 Task: Add an action where "Type is Question" in Customer not responding.
Action: Mouse moved to (15, 260)
Screenshot: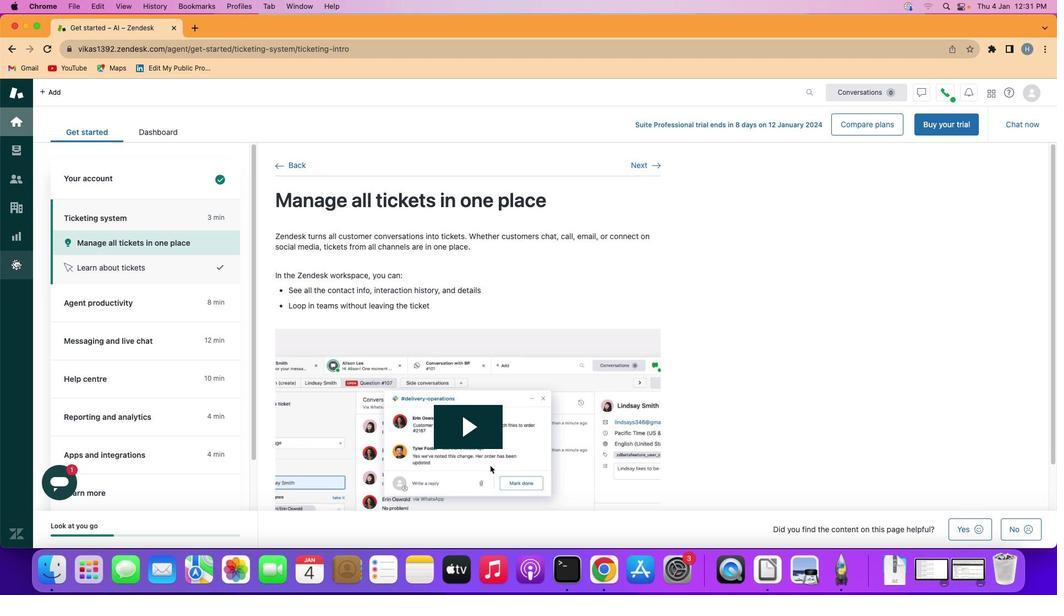 
Action: Mouse pressed left at (15, 260)
Screenshot: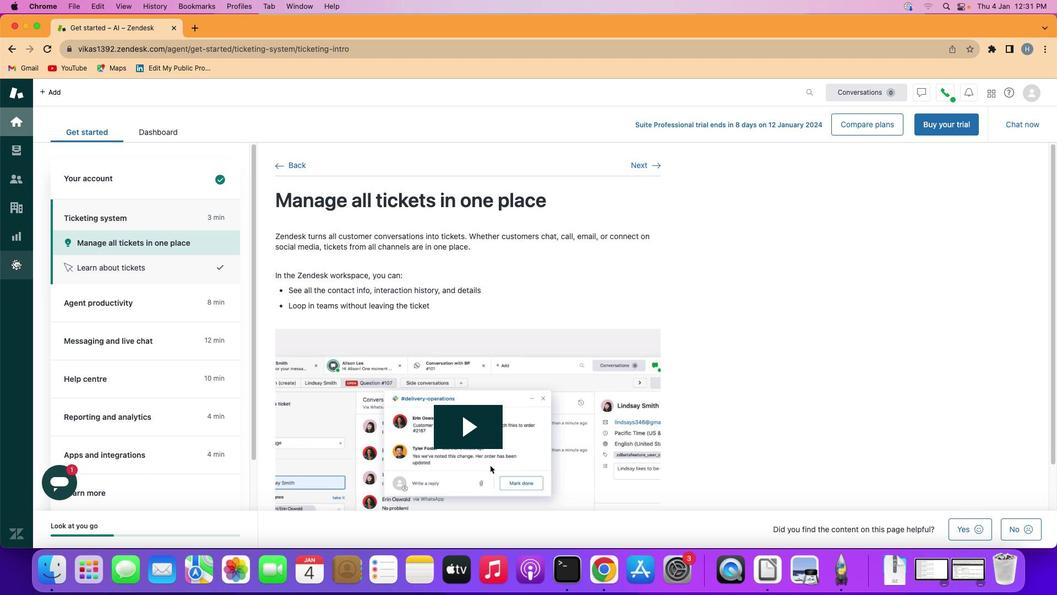 
Action: Mouse moved to (214, 450)
Screenshot: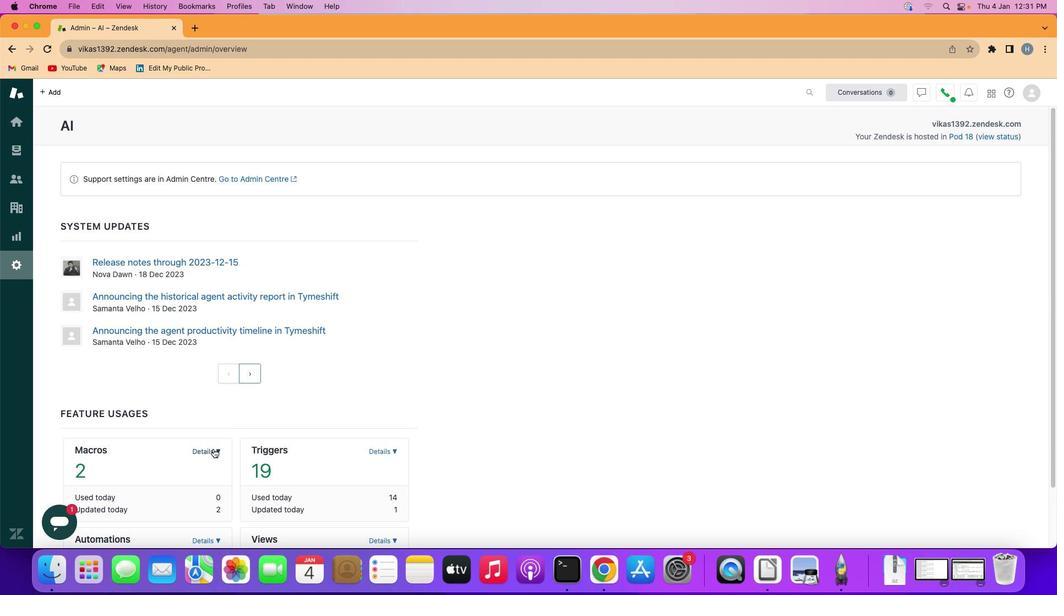 
Action: Mouse pressed left at (214, 450)
Screenshot: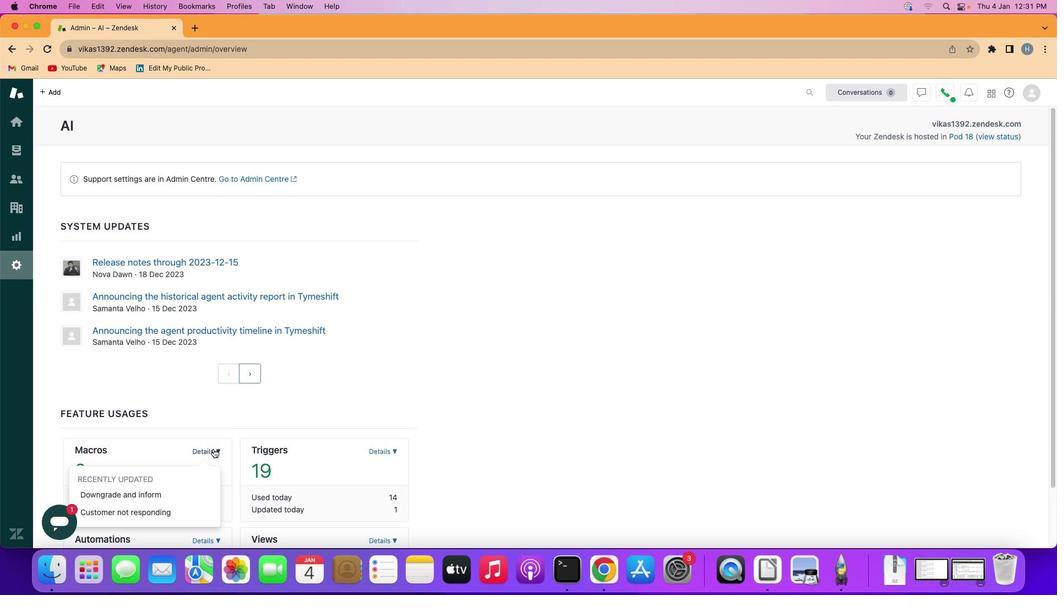 
Action: Mouse moved to (161, 511)
Screenshot: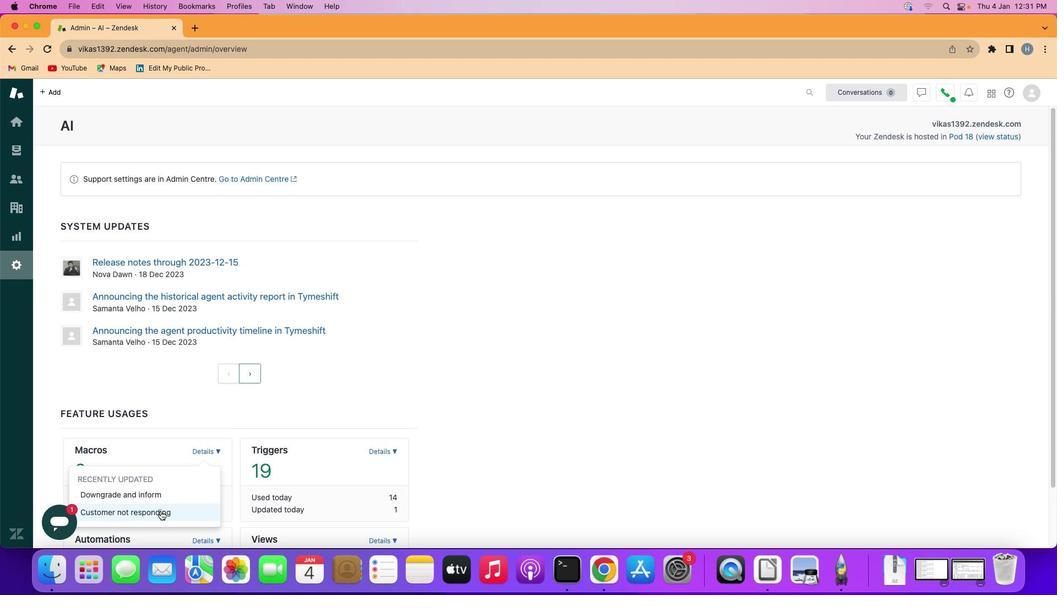 
Action: Mouse pressed left at (161, 511)
Screenshot: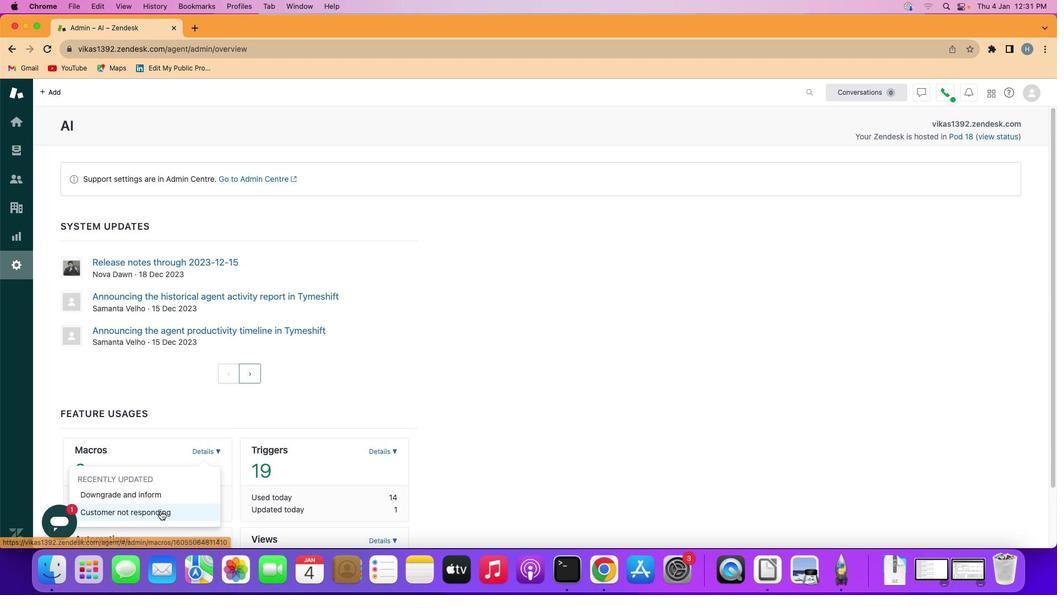 
Action: Mouse moved to (167, 400)
Screenshot: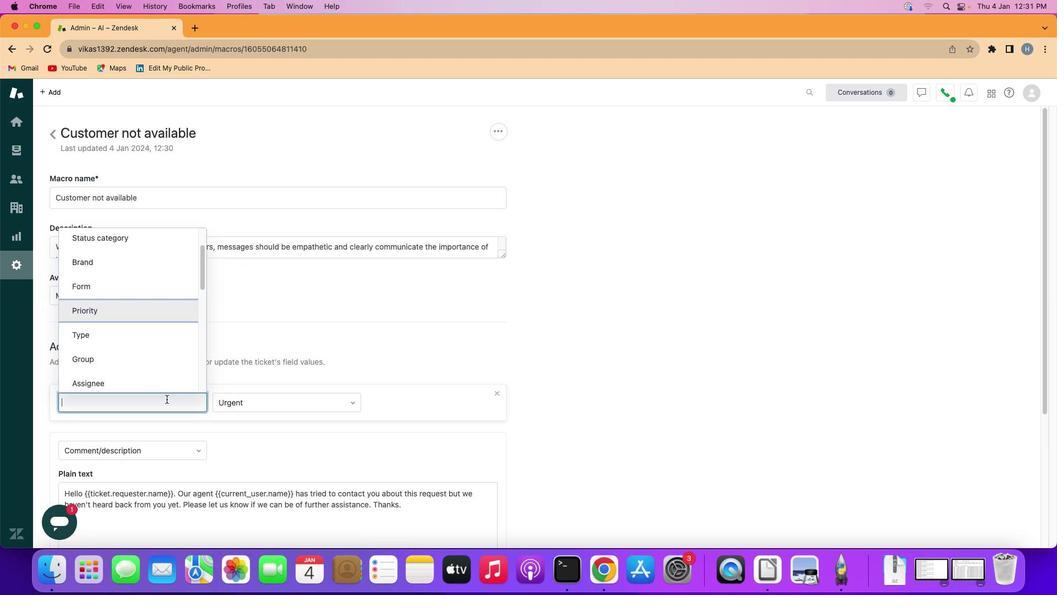 
Action: Mouse pressed left at (167, 400)
Screenshot: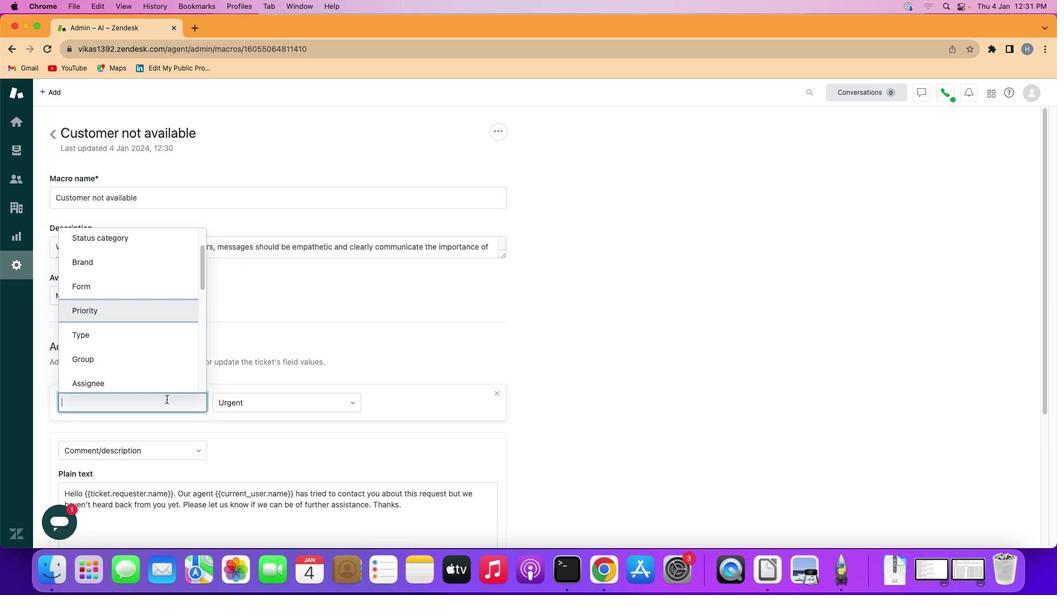 
Action: Mouse moved to (152, 337)
Screenshot: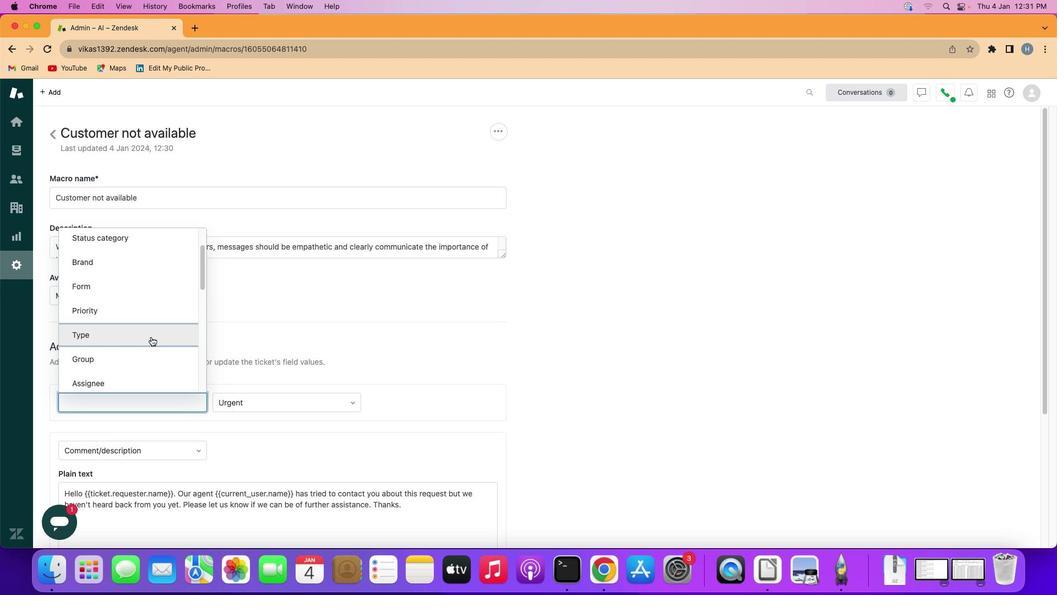 
Action: Mouse pressed left at (152, 337)
Screenshot: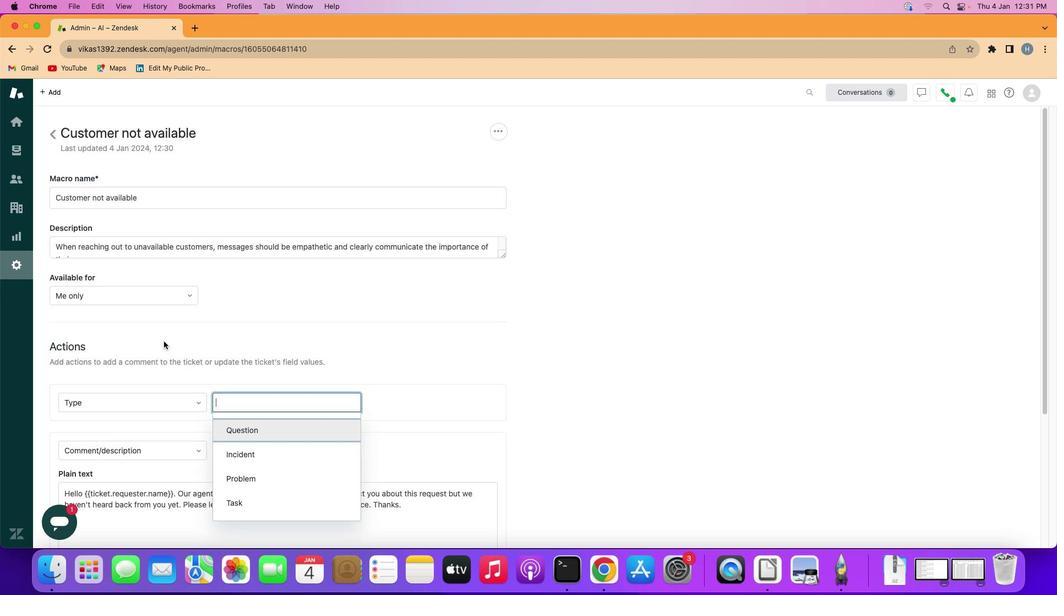 
Action: Mouse moved to (287, 433)
Screenshot: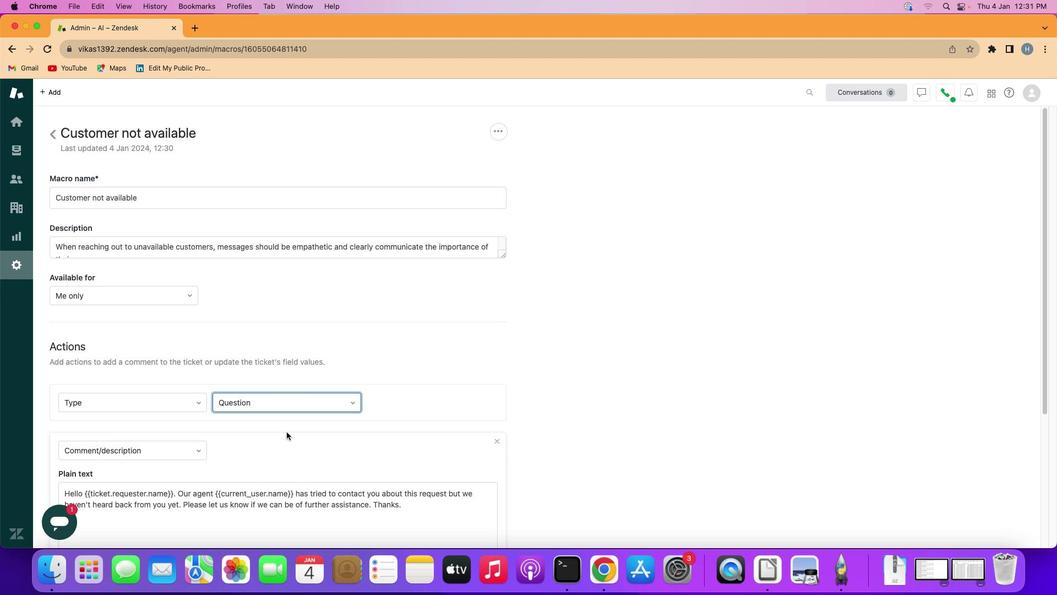 
Action: Mouse pressed left at (287, 433)
Screenshot: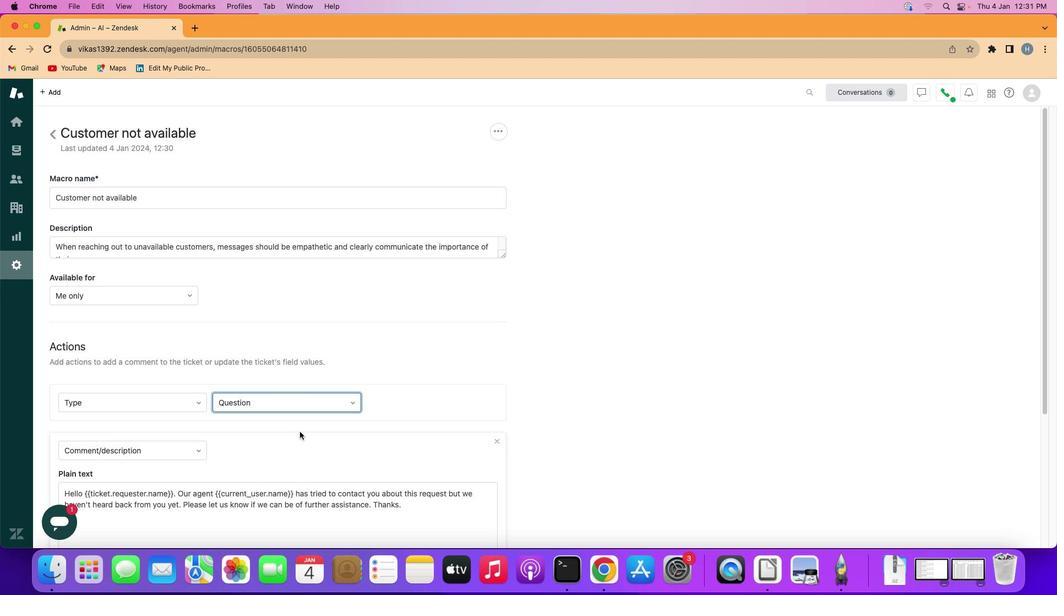 
Action: Mouse moved to (399, 465)
Screenshot: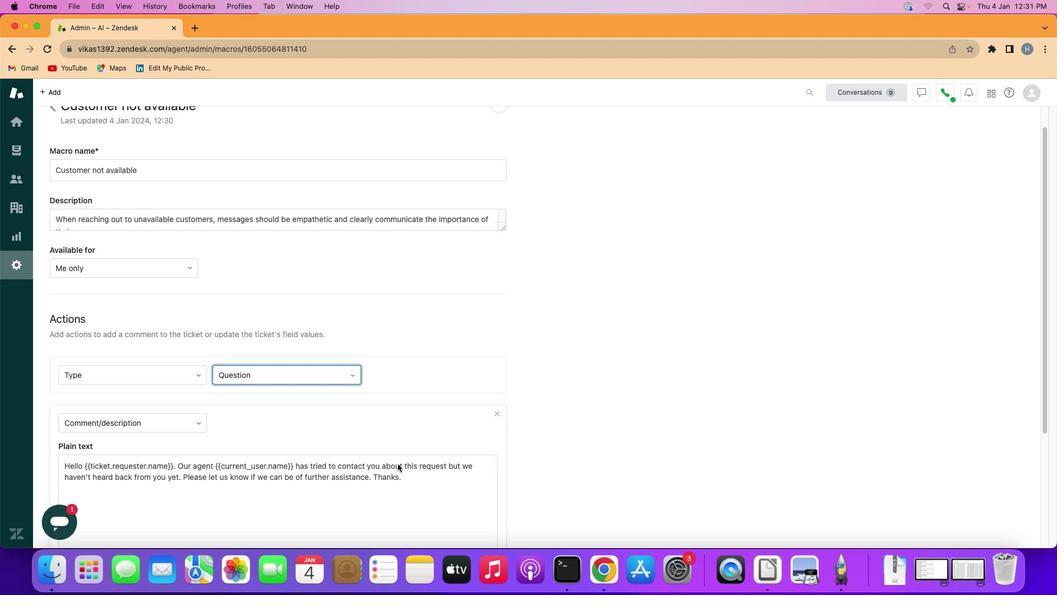 
Action: Mouse scrolled (399, 465) with delta (1, 0)
Screenshot: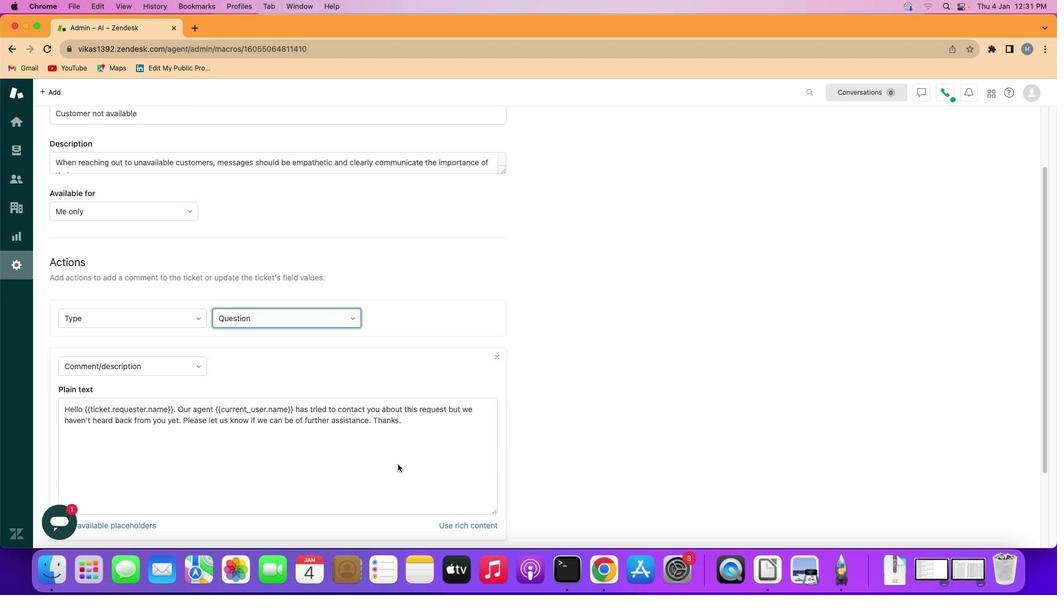 
Action: Mouse scrolled (399, 465) with delta (1, 0)
Screenshot: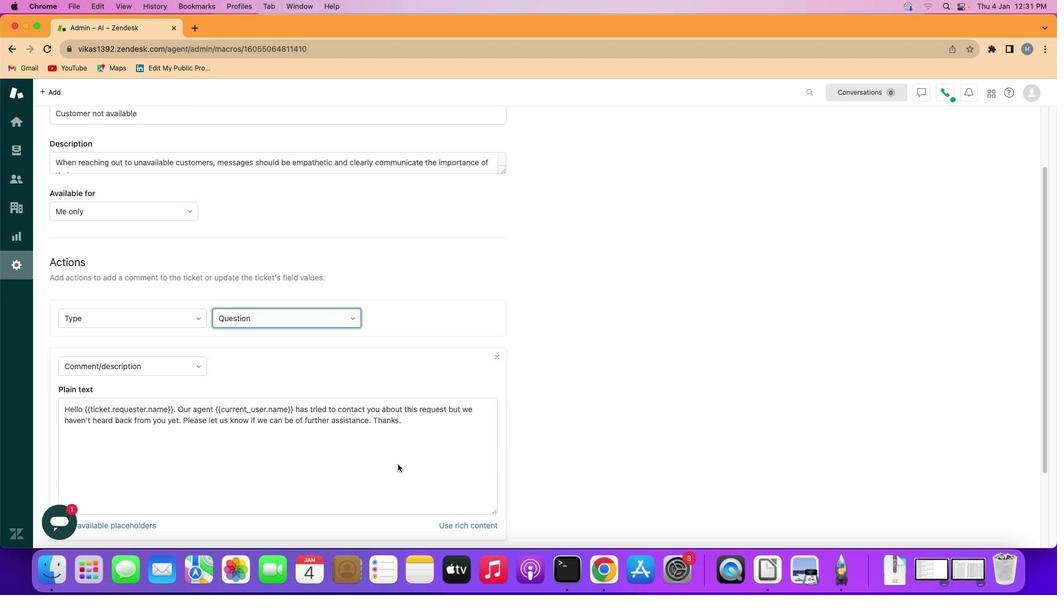 
Action: Mouse scrolled (399, 465) with delta (1, 0)
Screenshot: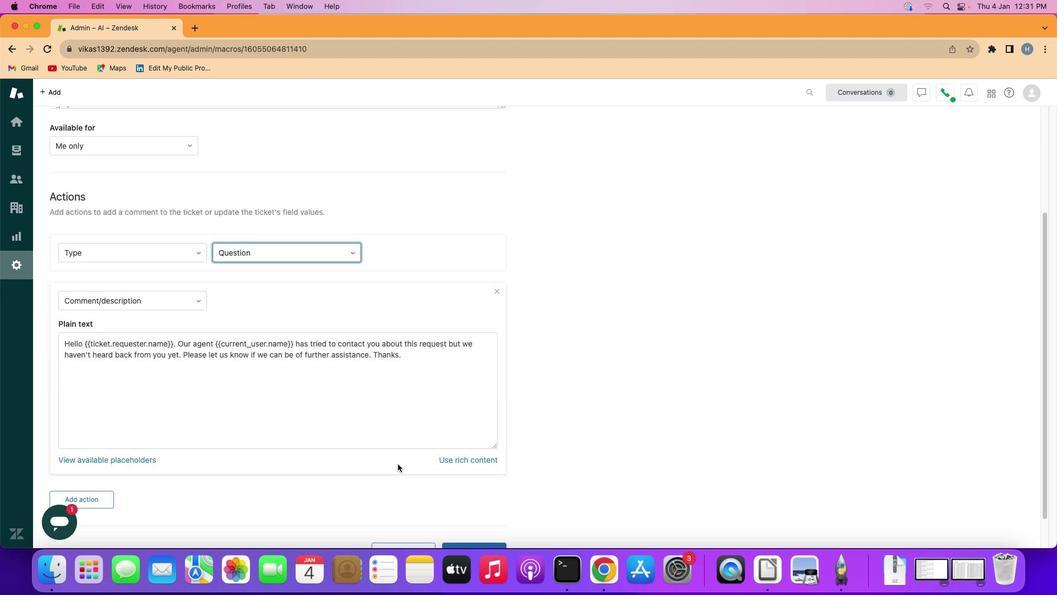 
Action: Mouse scrolled (399, 465) with delta (1, -1)
Screenshot: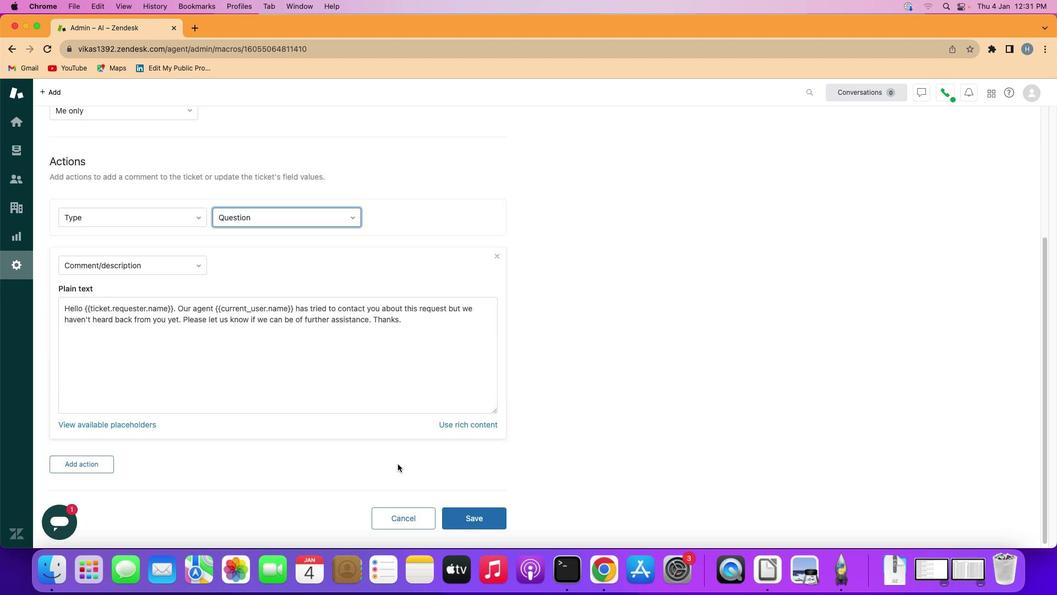 
Action: Mouse scrolled (399, 465) with delta (1, -1)
Screenshot: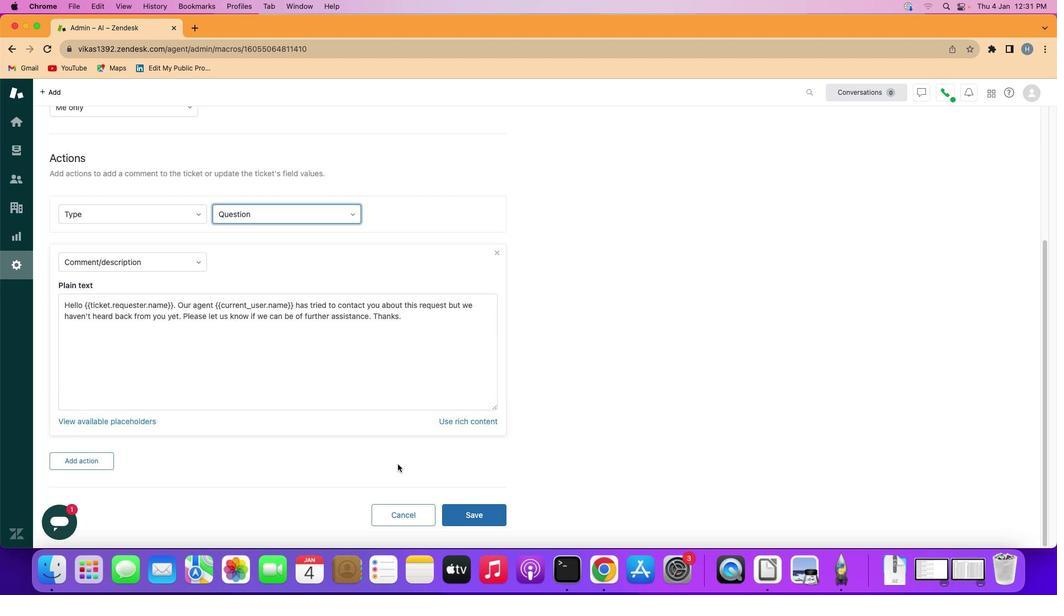 
Action: Mouse scrolled (399, 465) with delta (1, 1)
Screenshot: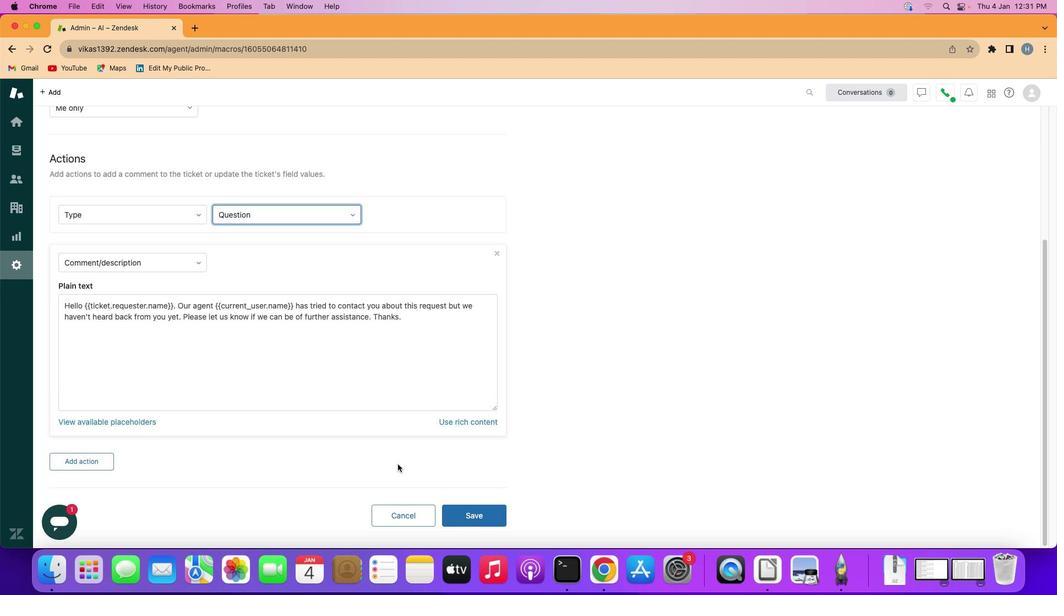 
Action: Mouse scrolled (399, 465) with delta (1, 0)
Screenshot: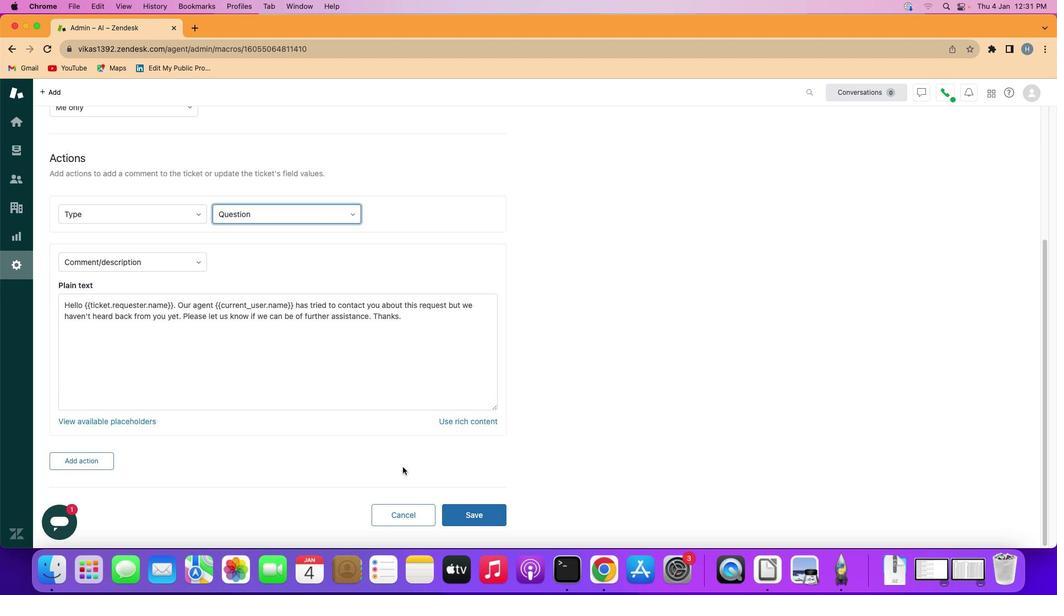 
Action: Mouse scrolled (399, 465) with delta (1, 0)
Screenshot: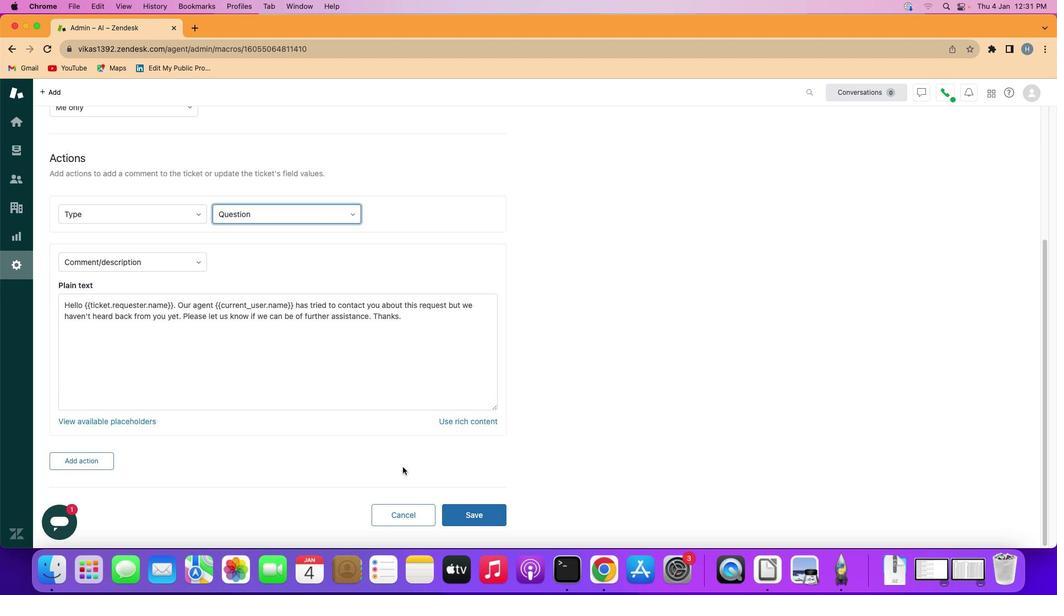 
Action: Mouse scrolled (399, 465) with delta (1, -1)
Screenshot: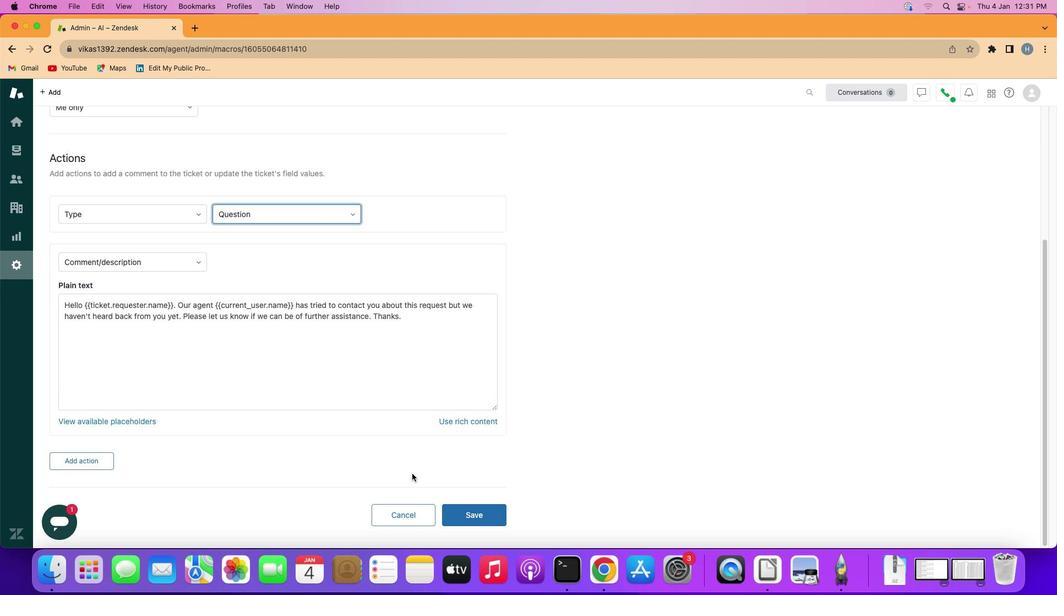 
Action: Mouse scrolled (399, 465) with delta (1, -1)
Screenshot: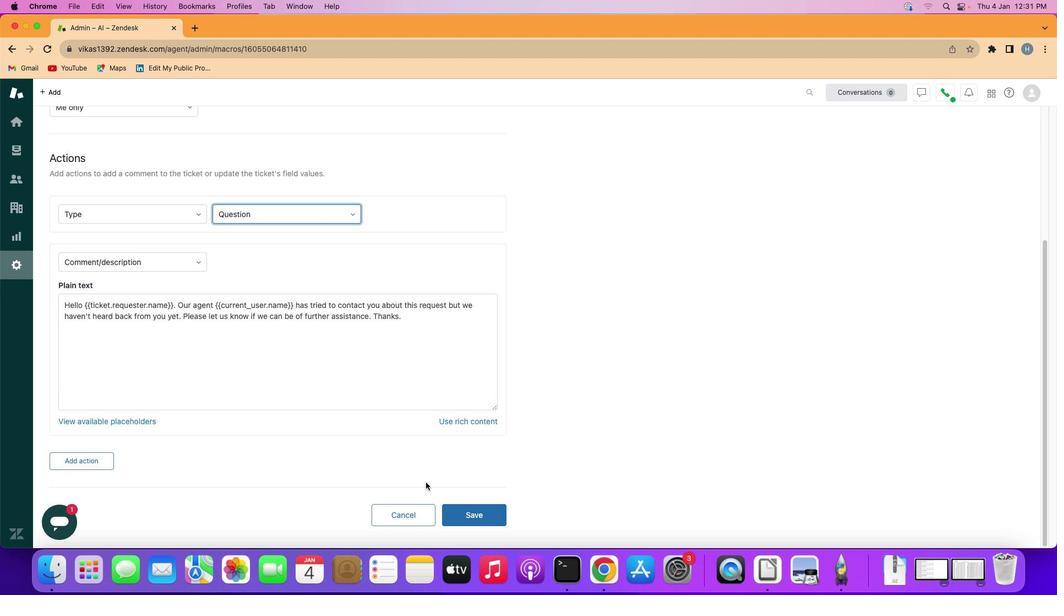 
Action: Mouse moved to (460, 510)
Screenshot: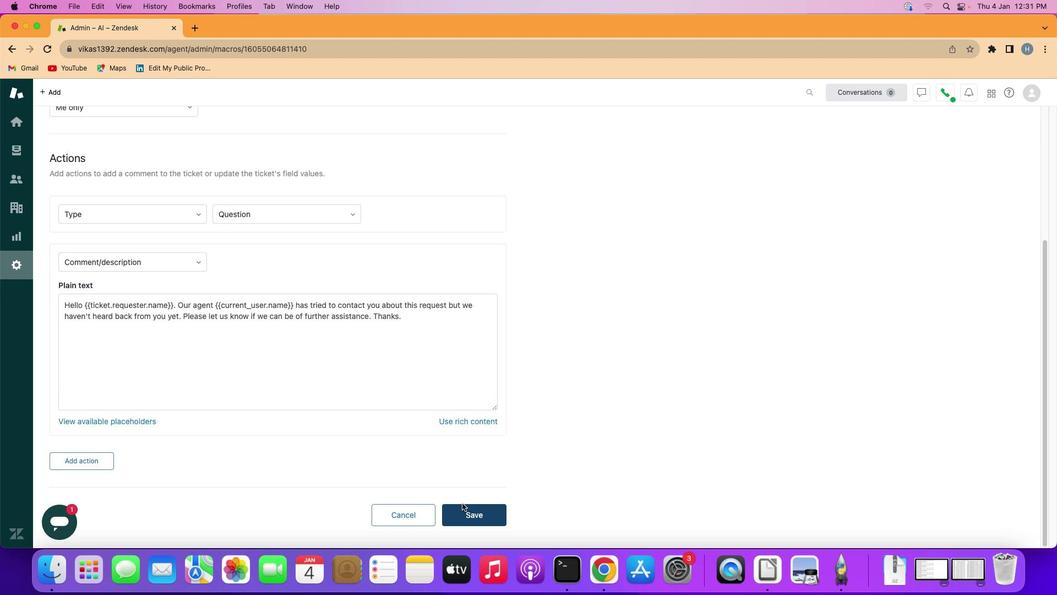 
Action: Mouse pressed left at (460, 510)
Screenshot: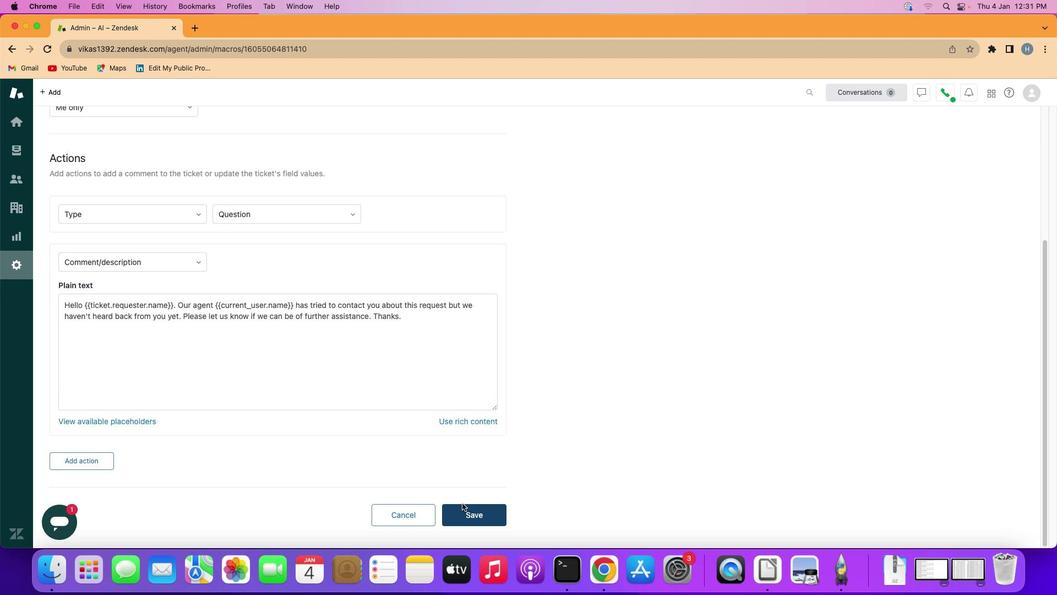 
Action: Mouse moved to (547, 345)
Screenshot: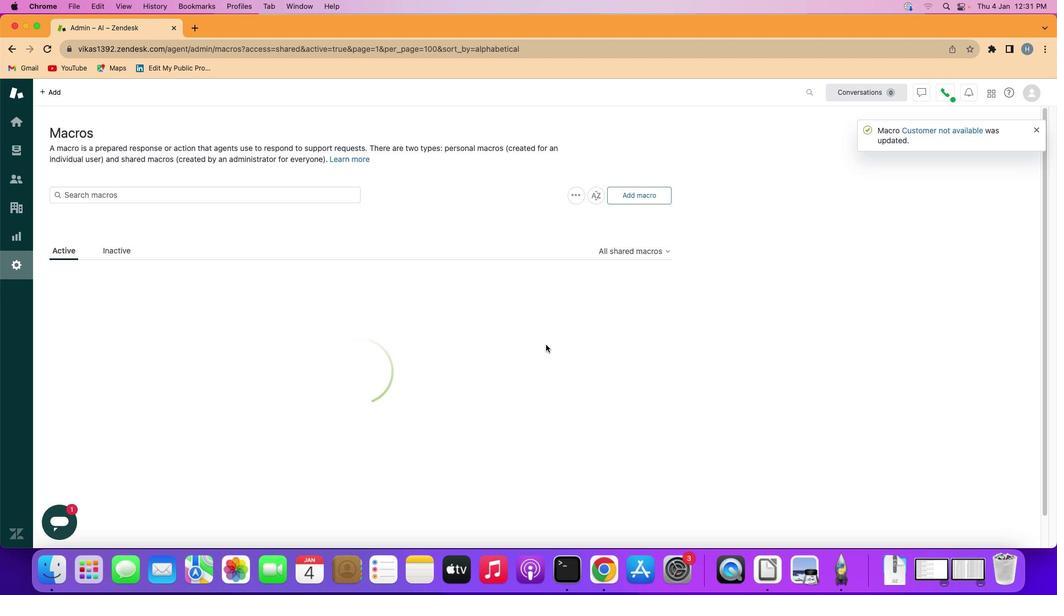 
